 Task: select a rule when a card is selectd in list name by anyone .
Action: Mouse moved to (1275, 99)
Screenshot: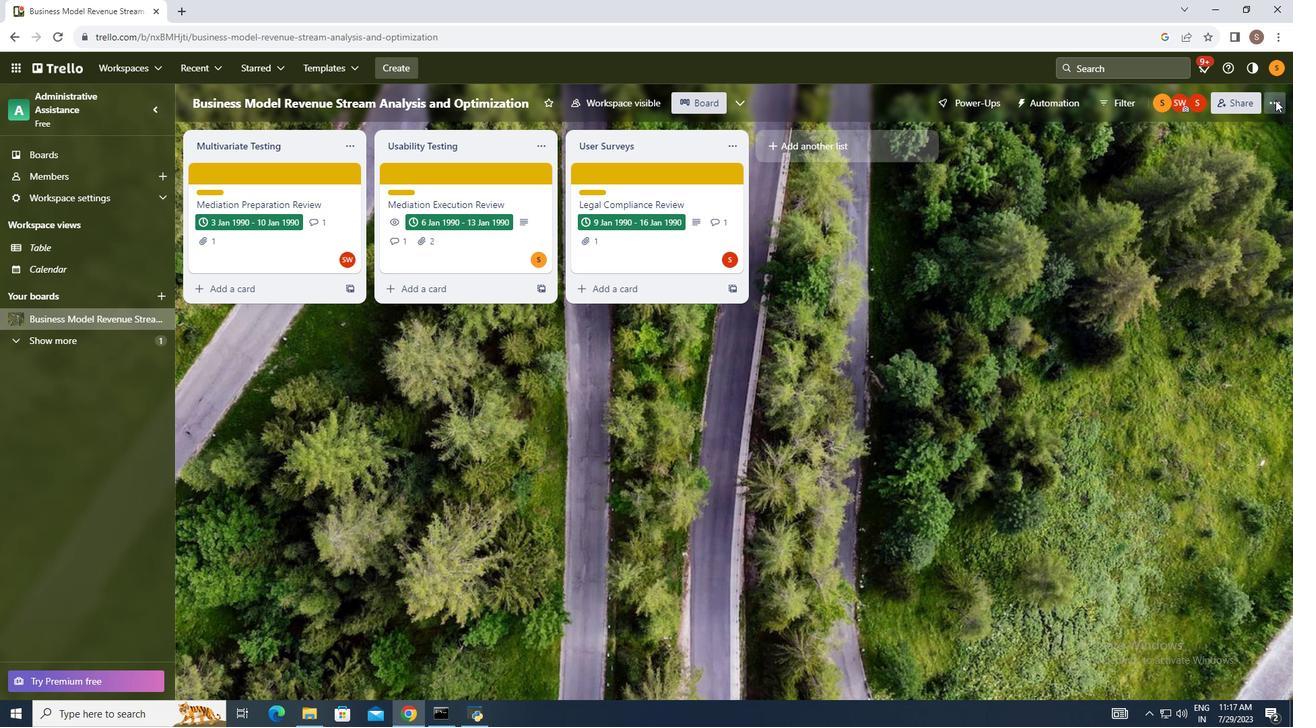 
Action: Mouse pressed left at (1275, 99)
Screenshot: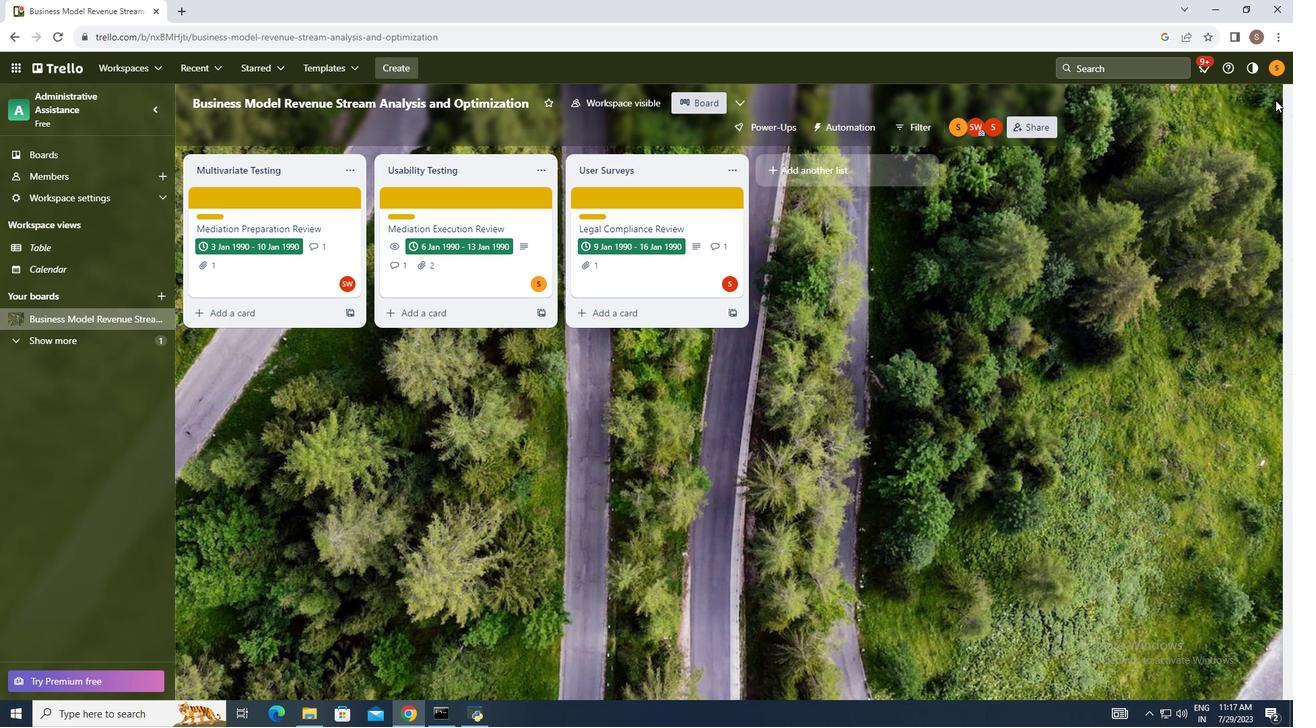 
Action: Mouse moved to (1160, 281)
Screenshot: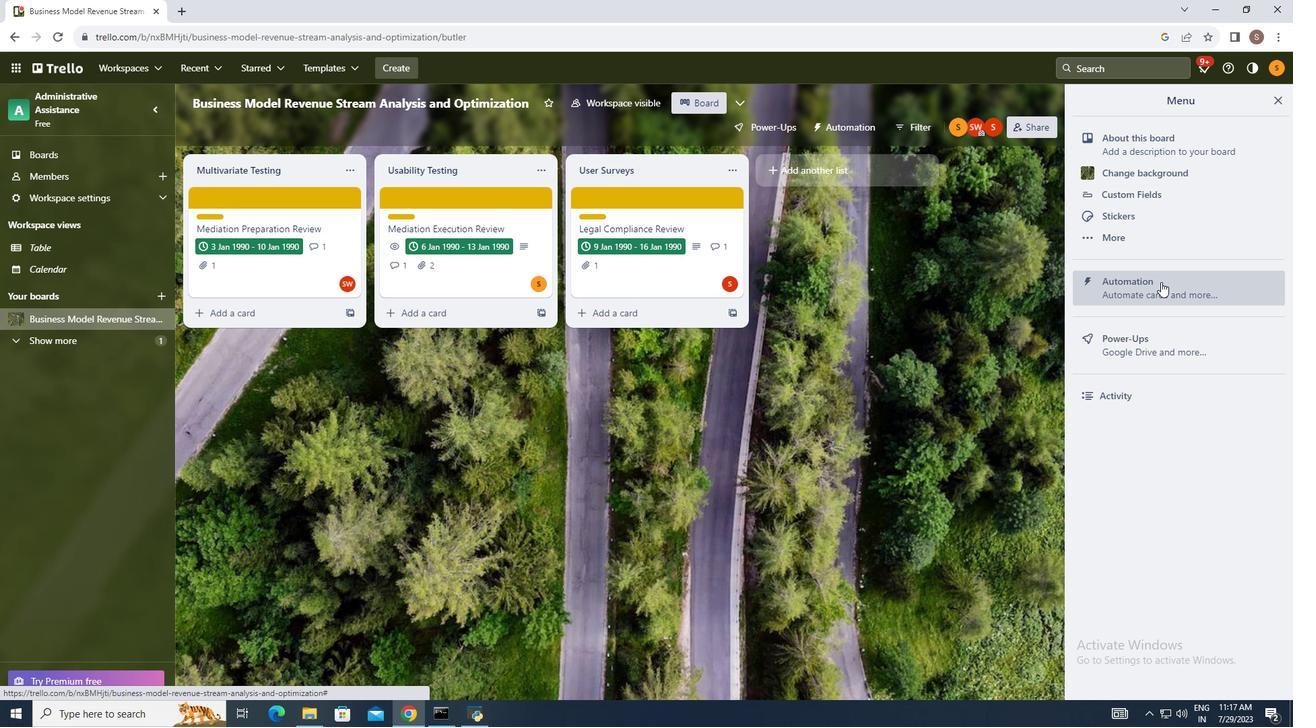 
Action: Mouse pressed left at (1160, 281)
Screenshot: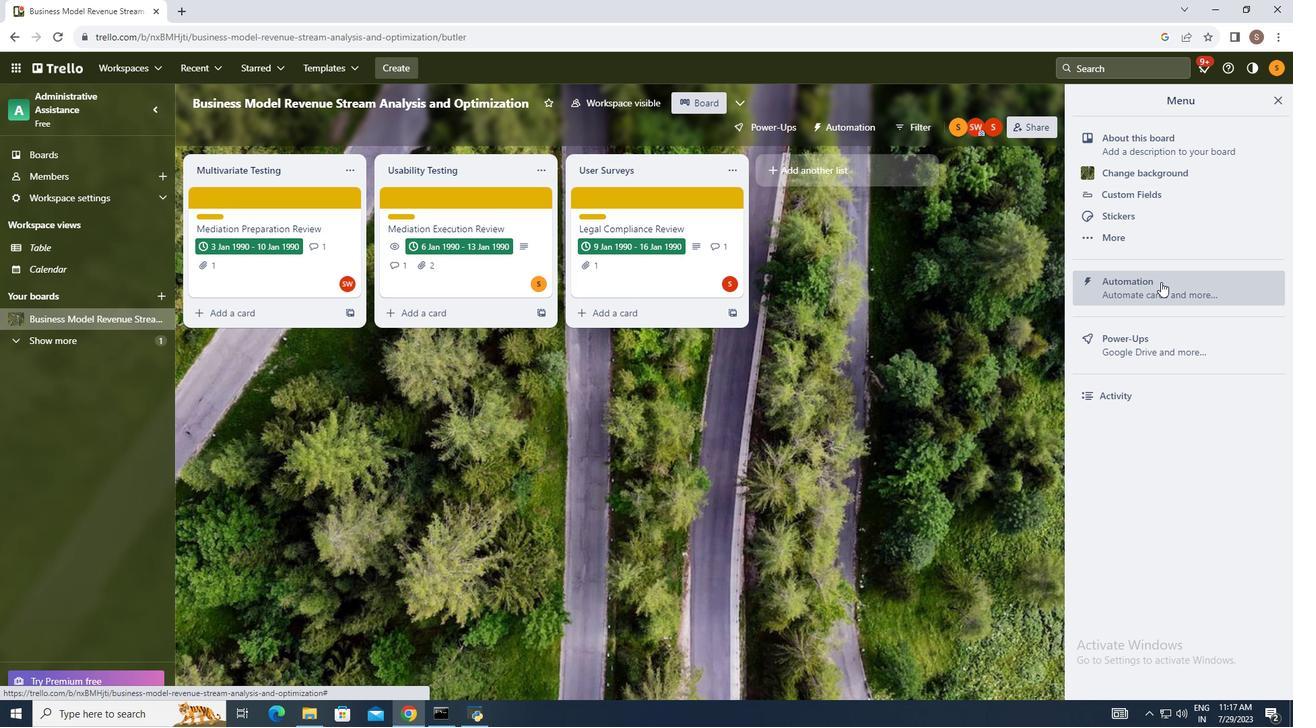 
Action: Mouse moved to (246, 243)
Screenshot: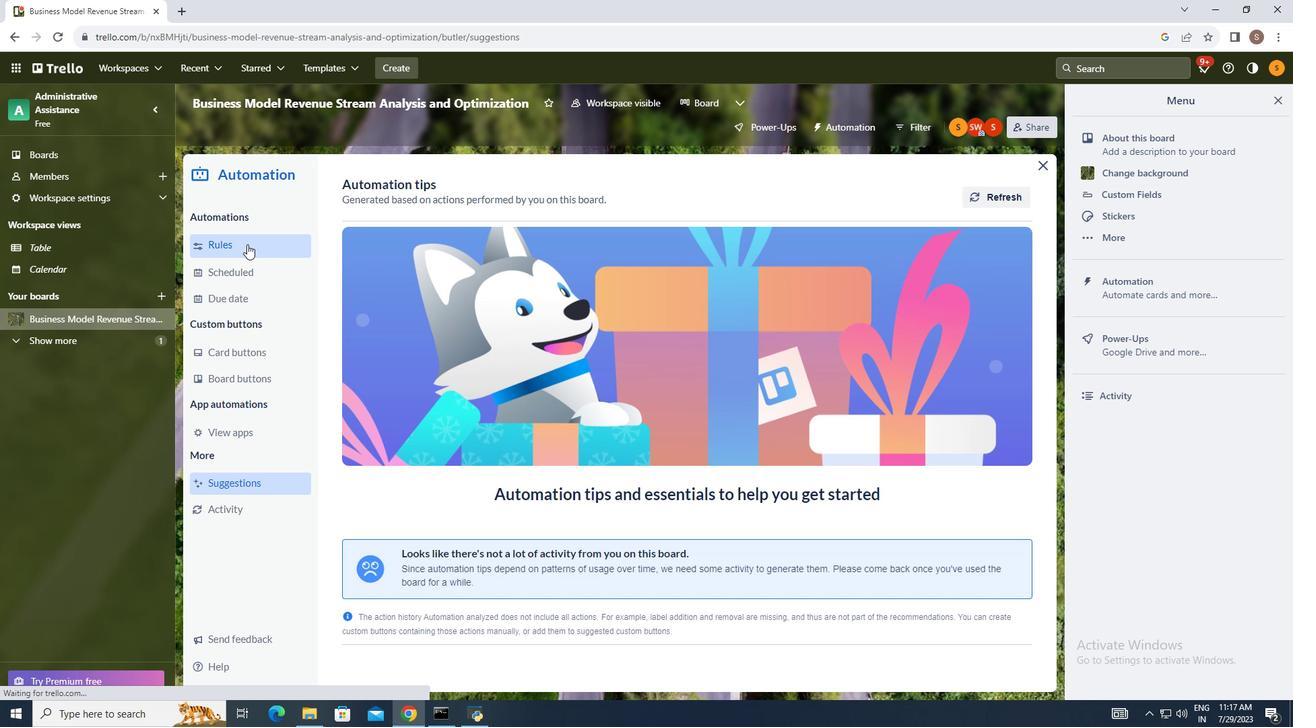 
Action: Mouse pressed left at (246, 243)
Screenshot: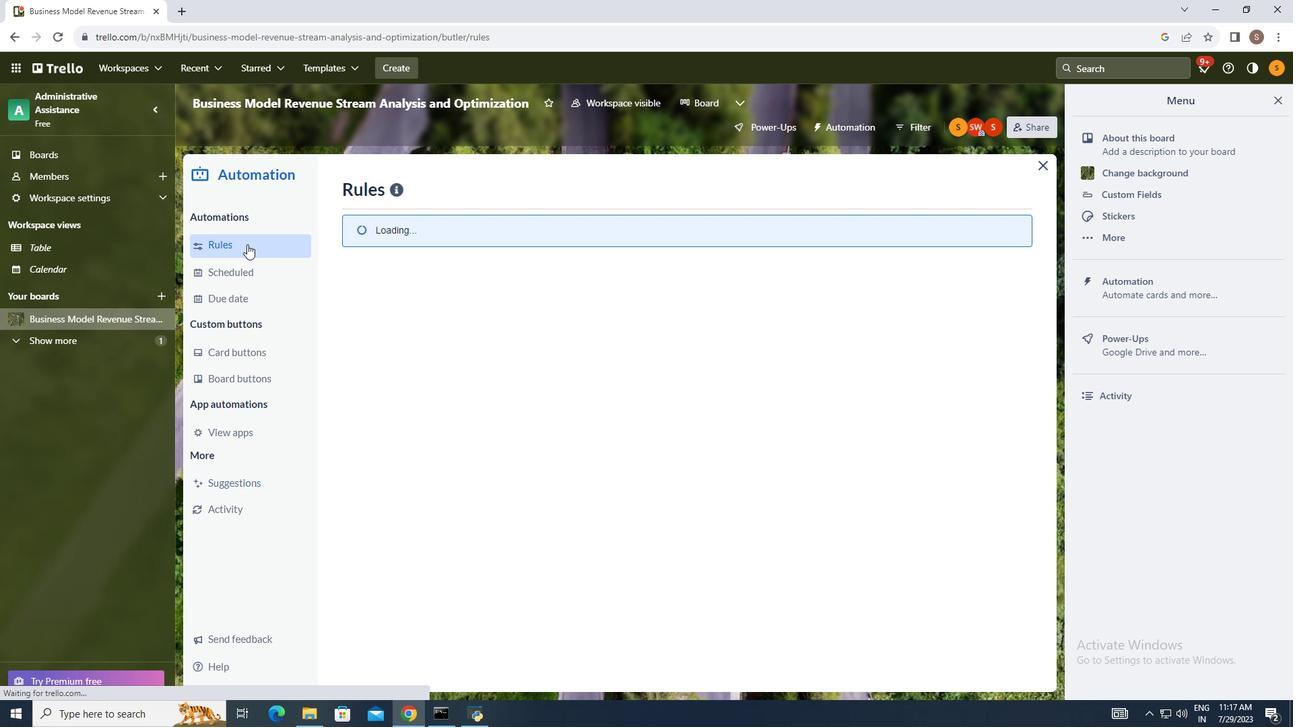 
Action: Mouse moved to (875, 193)
Screenshot: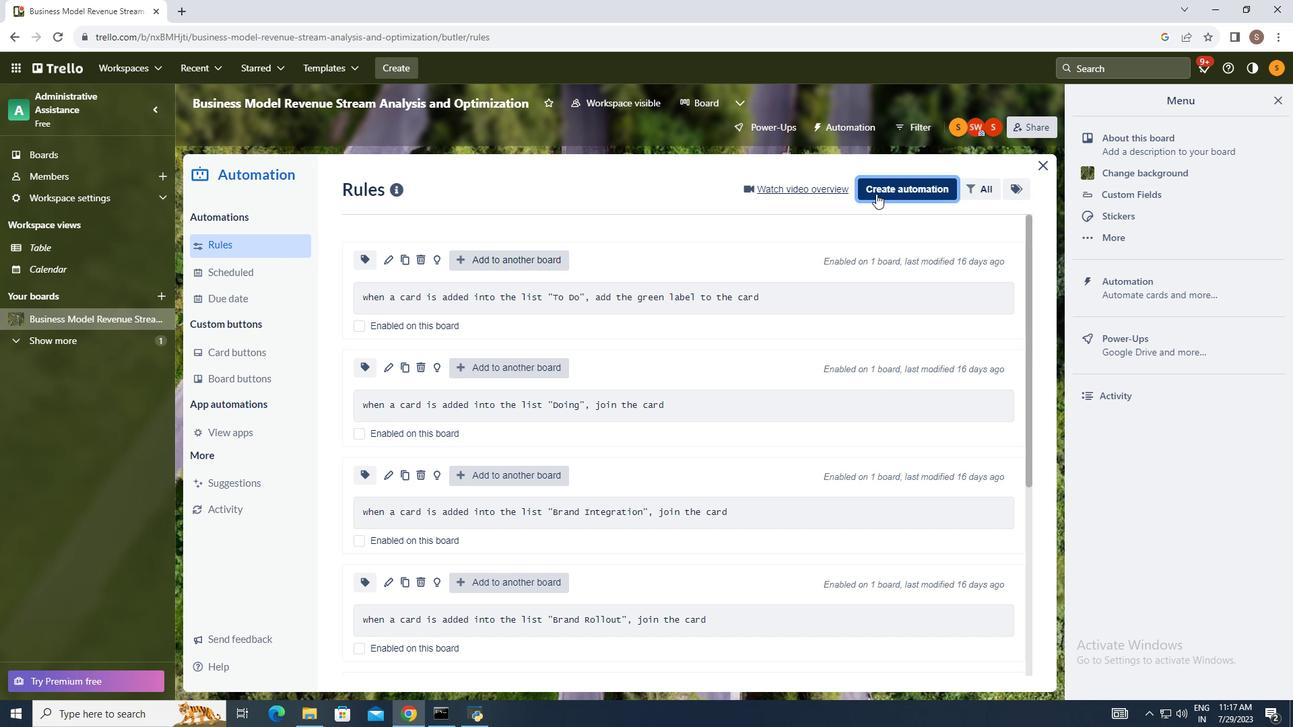 
Action: Mouse pressed left at (875, 193)
Screenshot: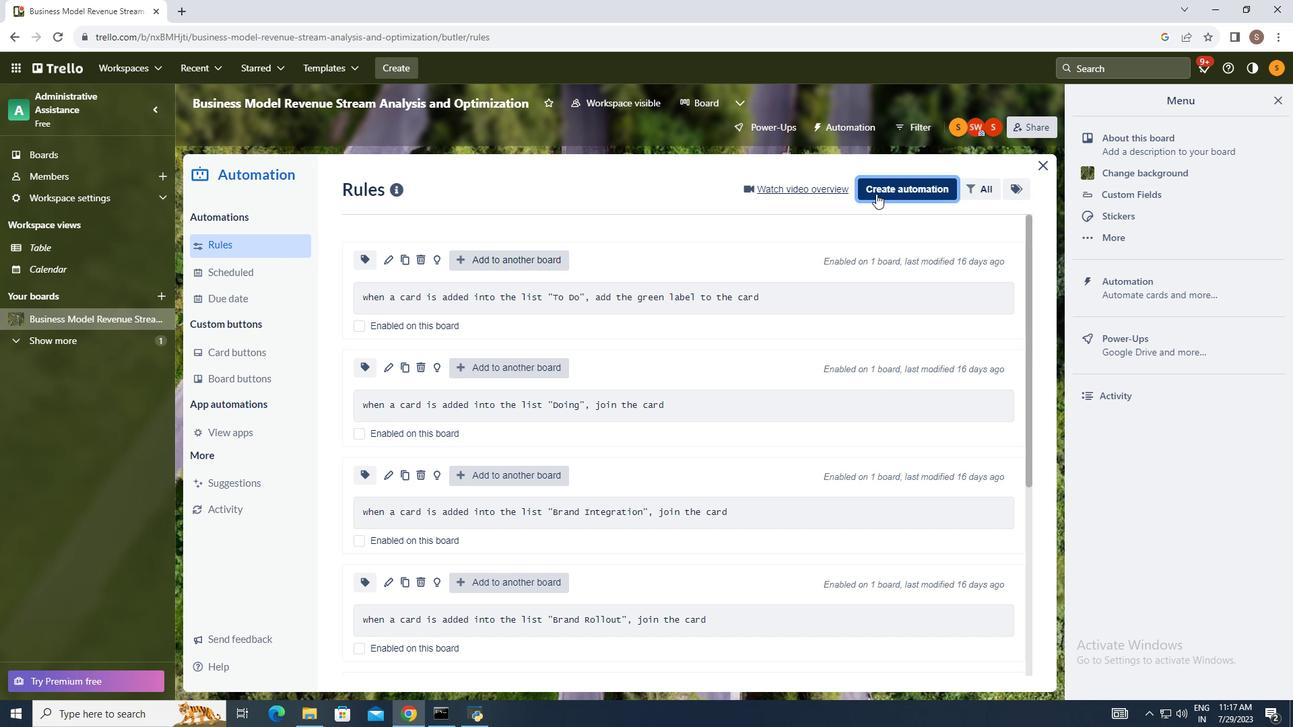 
Action: Mouse moved to (669, 316)
Screenshot: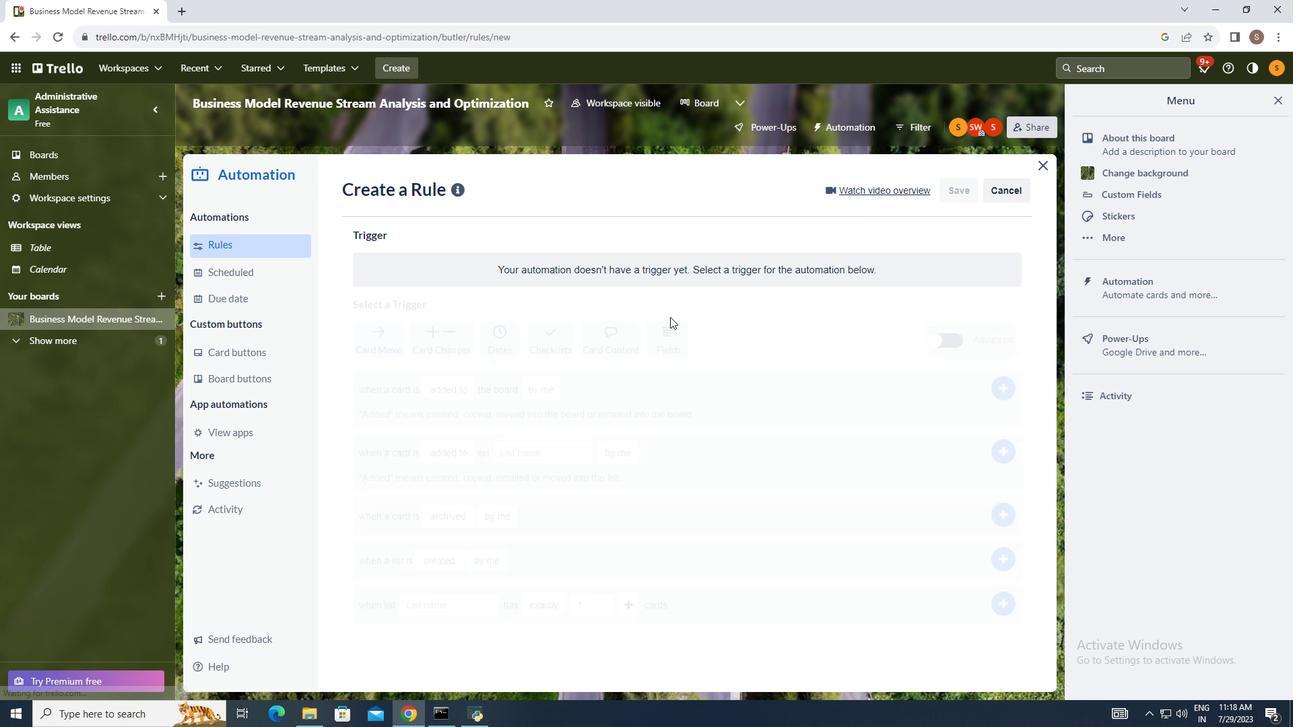 
Action: Mouse pressed left at (669, 316)
Screenshot: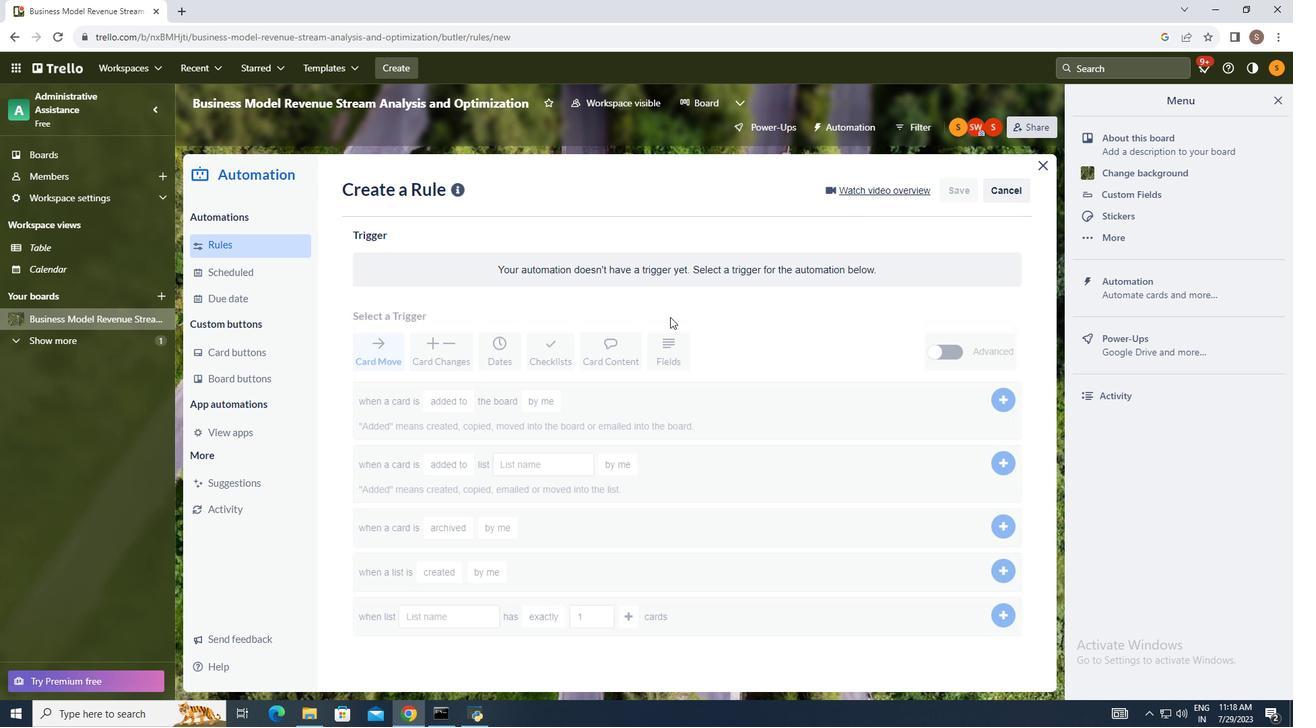 
Action: Mouse moved to (449, 478)
Screenshot: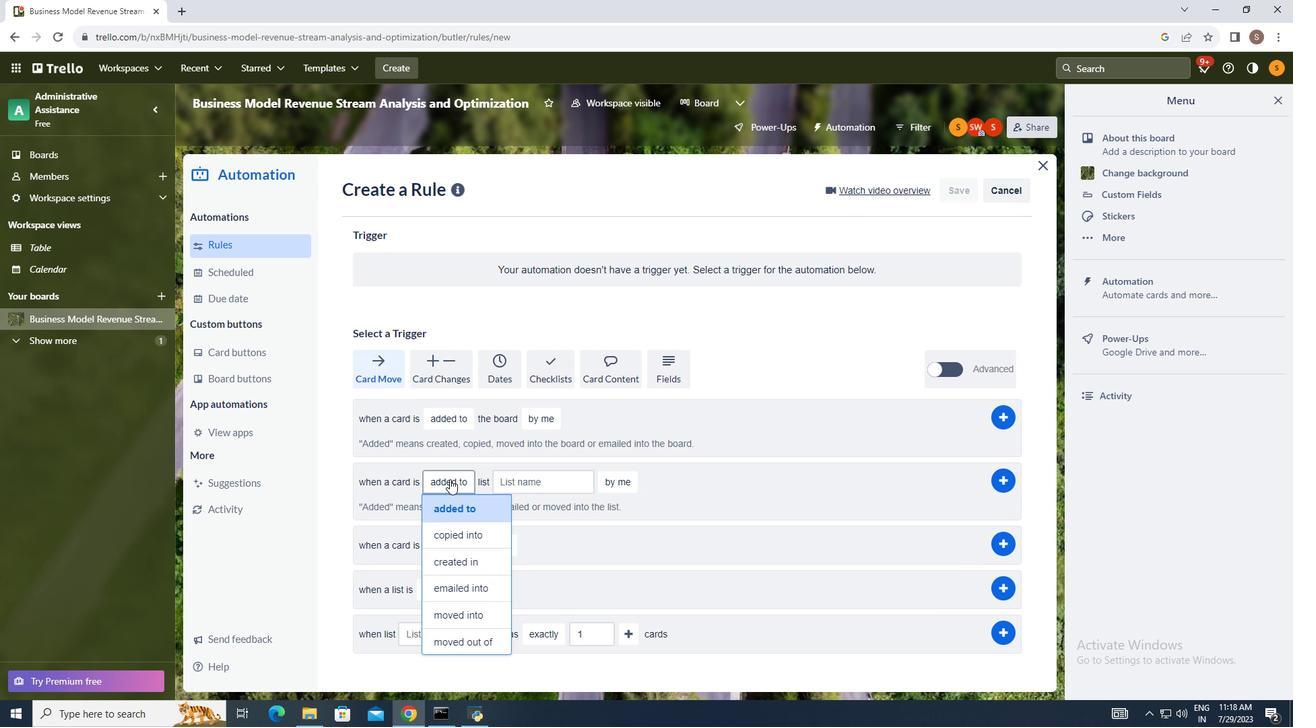 
Action: Mouse pressed left at (449, 478)
Screenshot: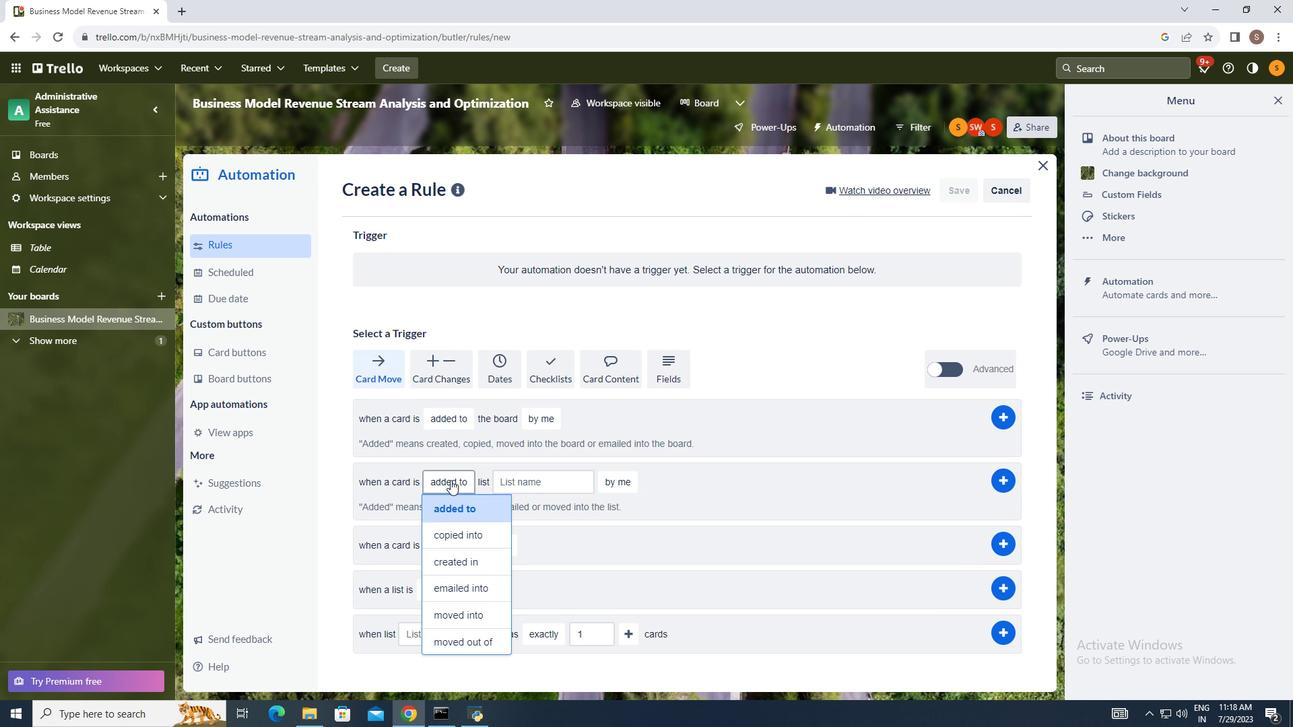
Action: Mouse moved to (463, 557)
Screenshot: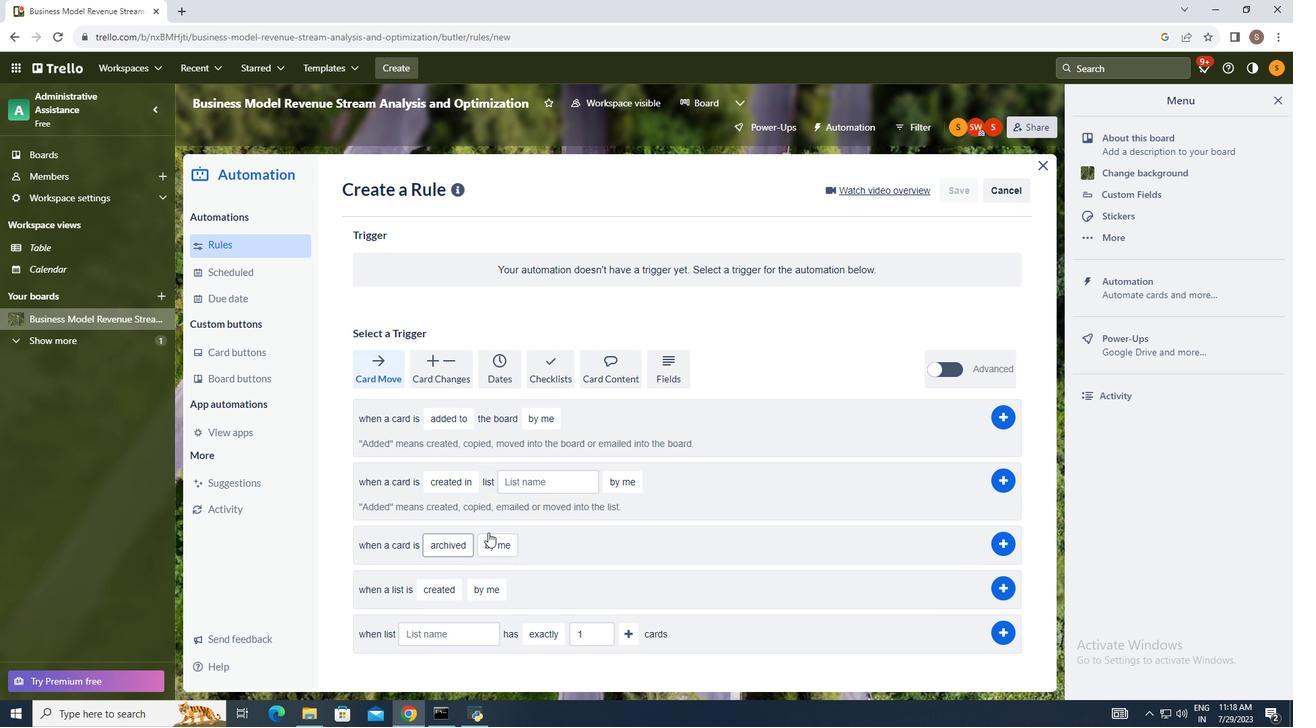 
Action: Mouse pressed left at (462, 558)
Screenshot: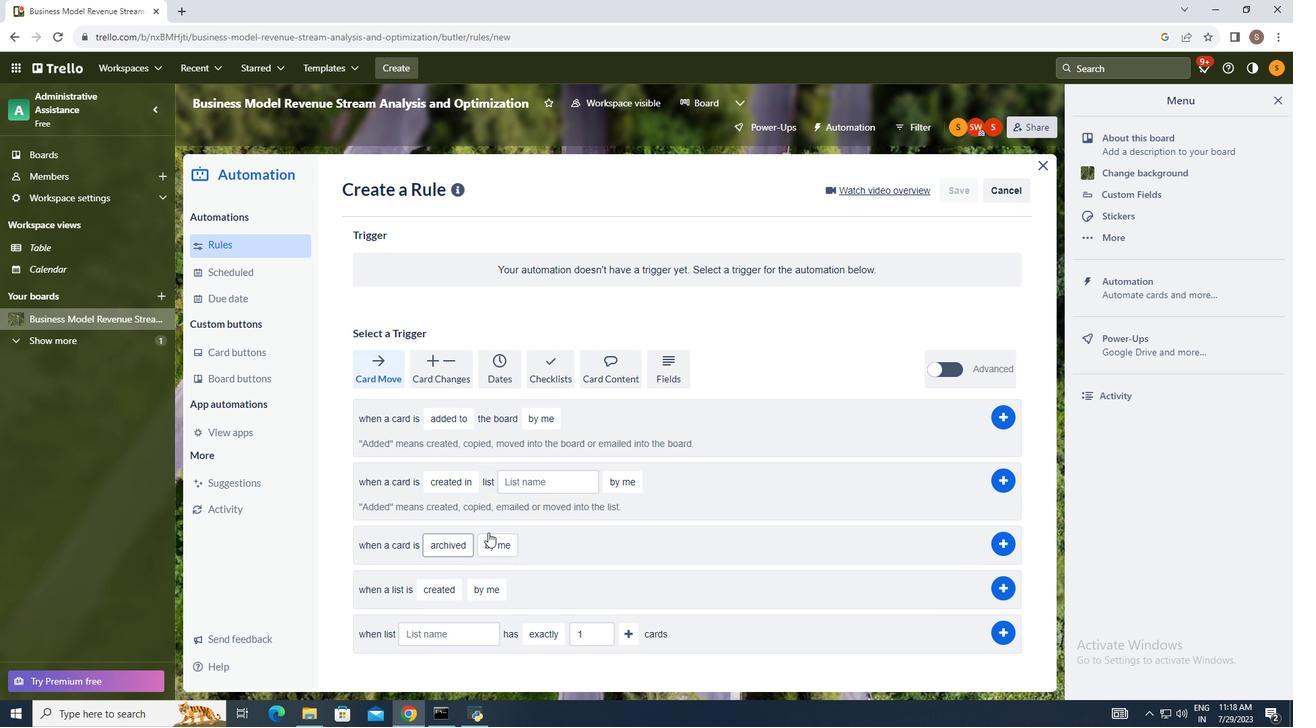 
Action: Mouse moved to (522, 481)
Screenshot: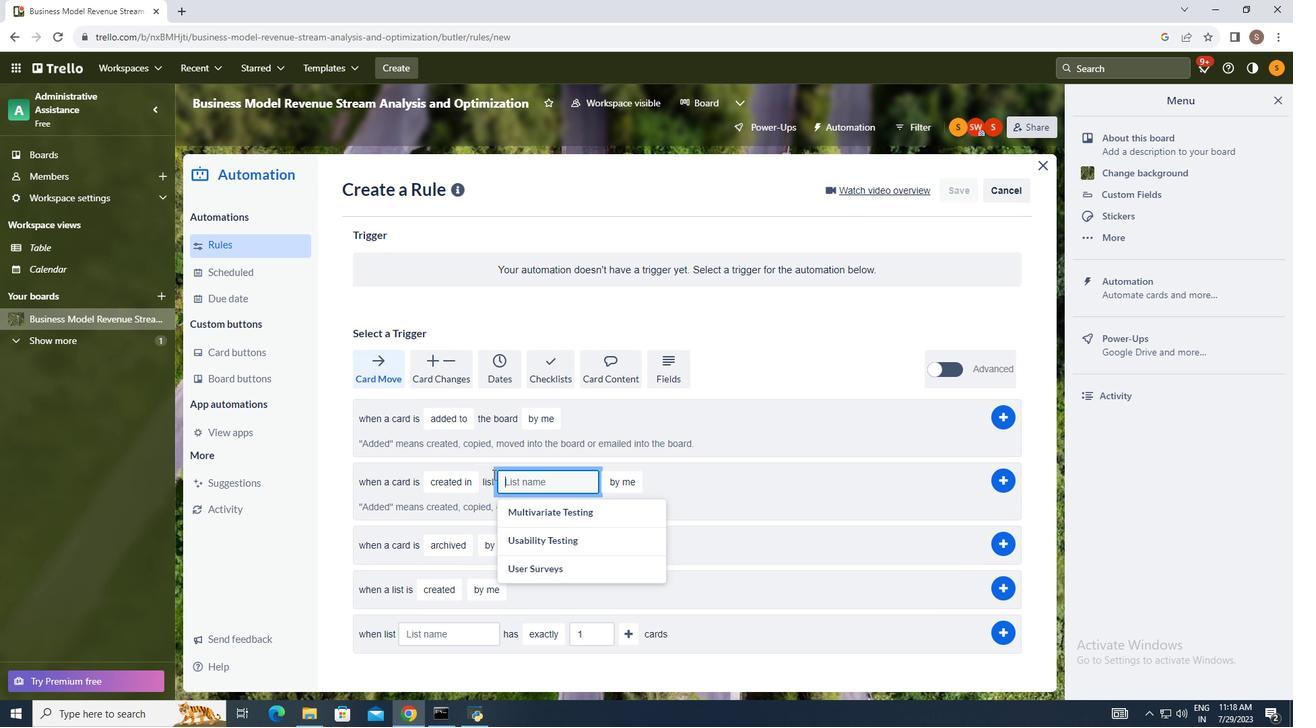 
Action: Mouse pressed left at (522, 481)
Screenshot: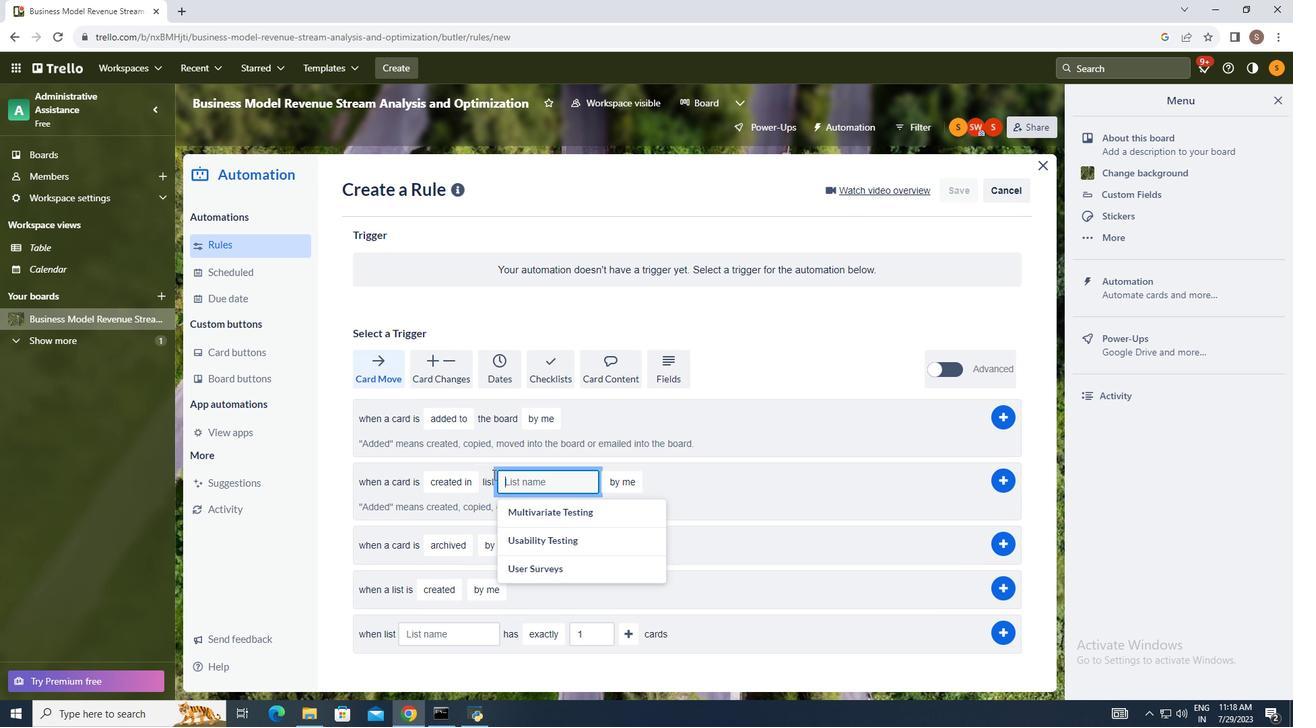 
Action: Mouse moved to (431, 444)
Screenshot: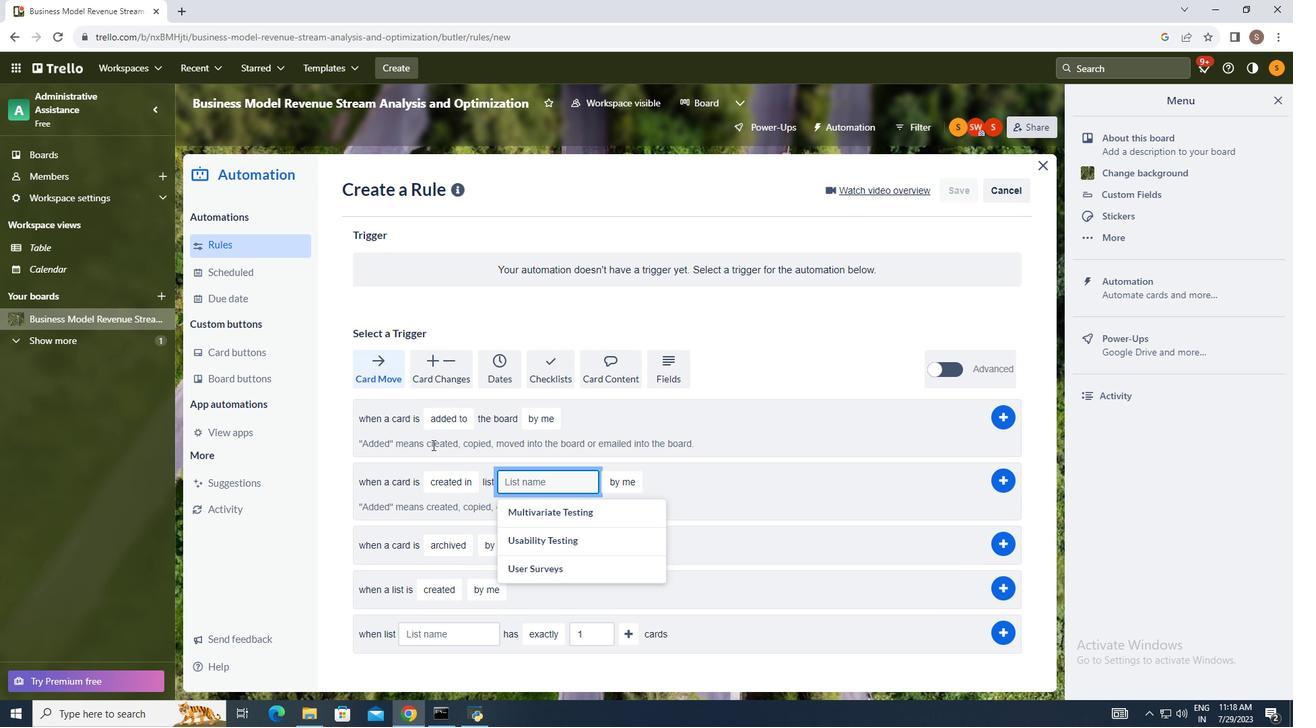 
Action: Key pressed n
Screenshot: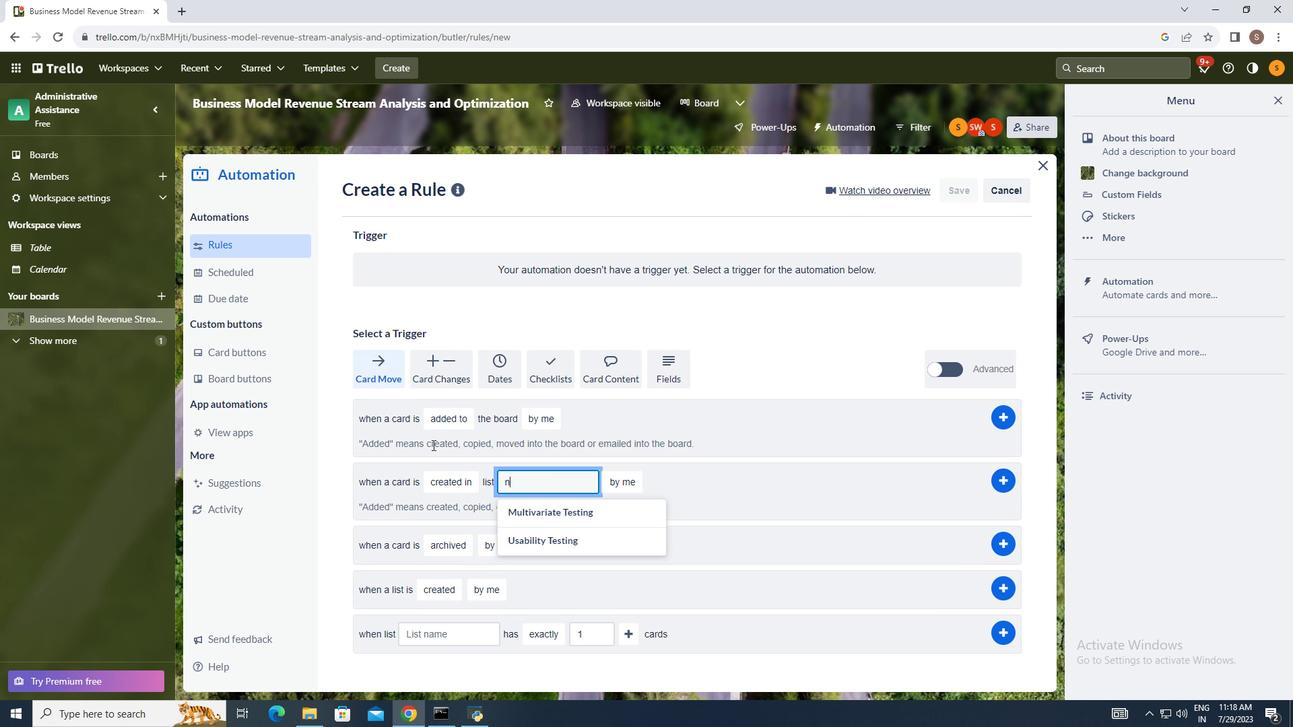 
Action: Mouse moved to (430, 441)
Screenshot: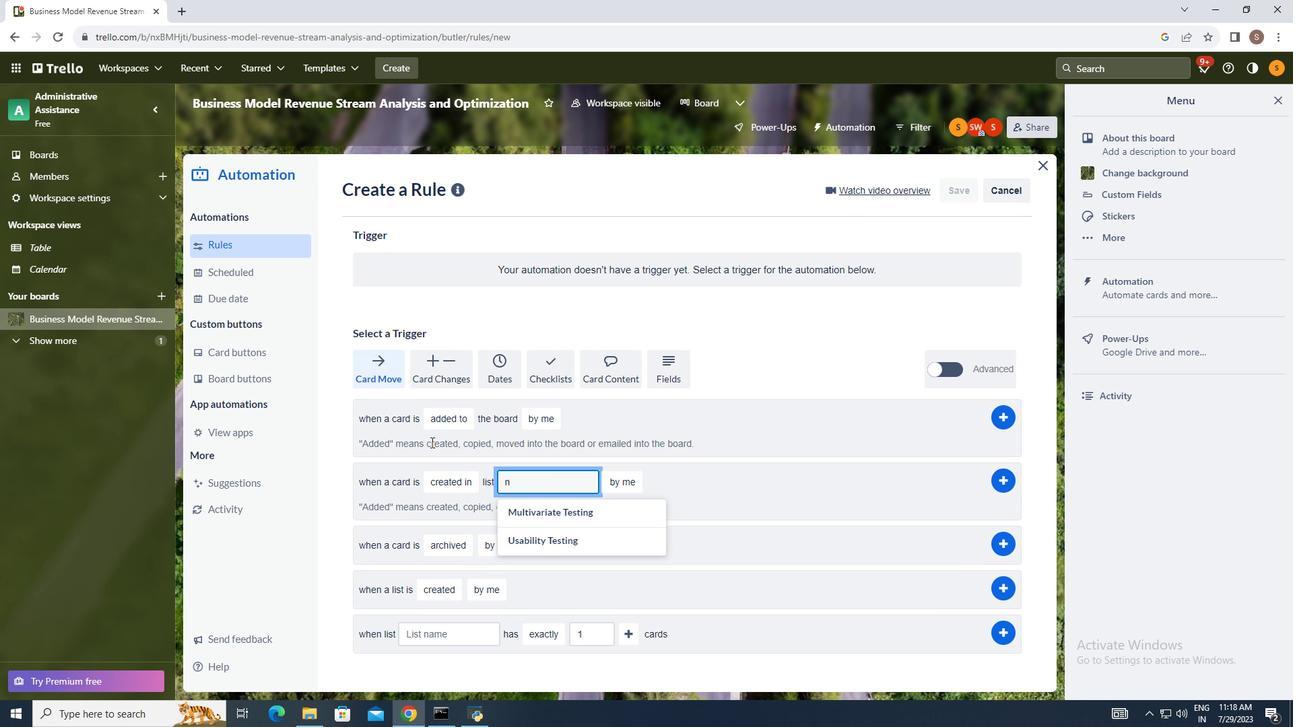 
Action: Key pressed a
Screenshot: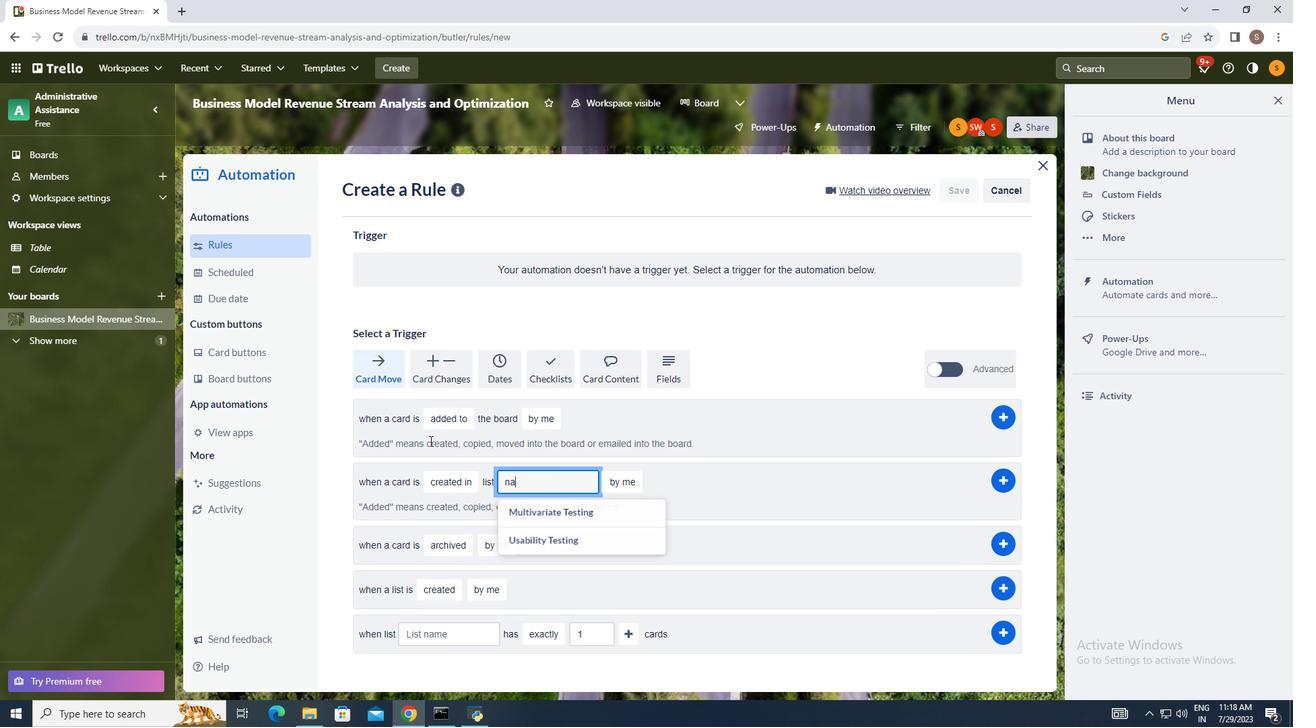 
Action: Mouse moved to (429, 440)
Screenshot: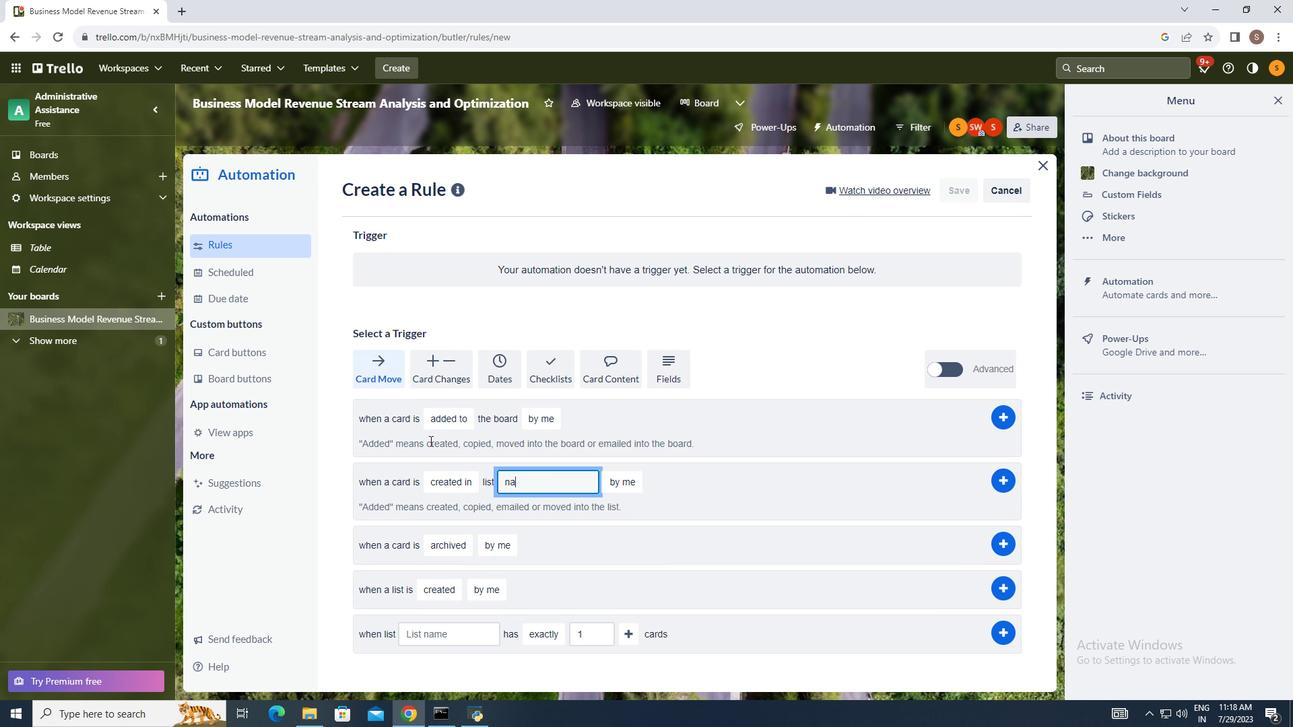 
Action: Key pressed me
Screenshot: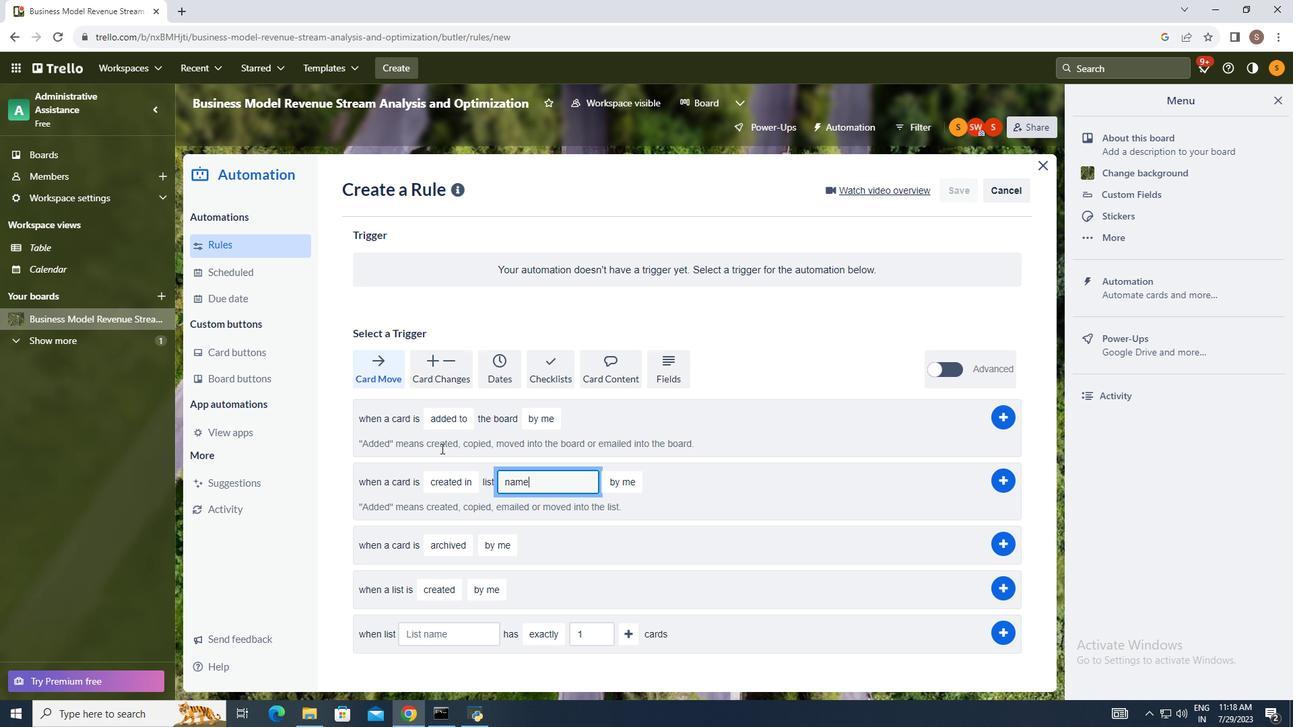 
Action: Mouse moved to (627, 472)
Screenshot: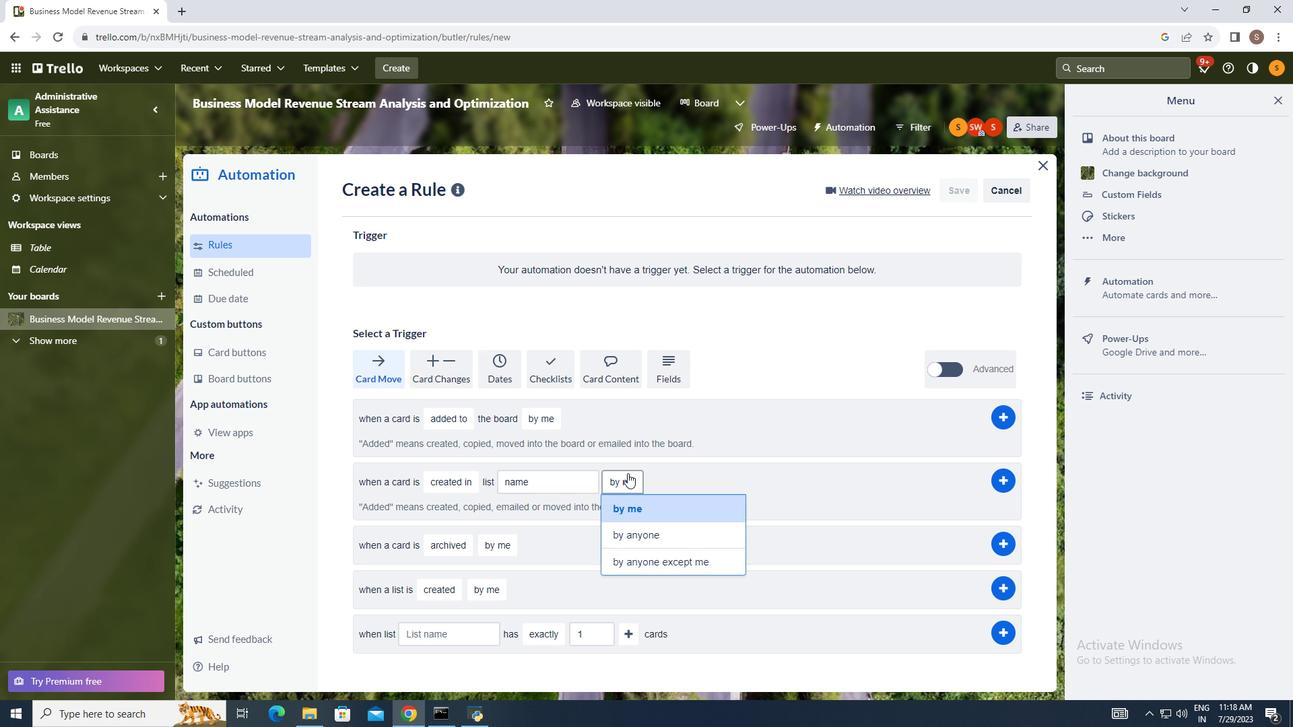 
Action: Mouse pressed left at (627, 472)
Screenshot: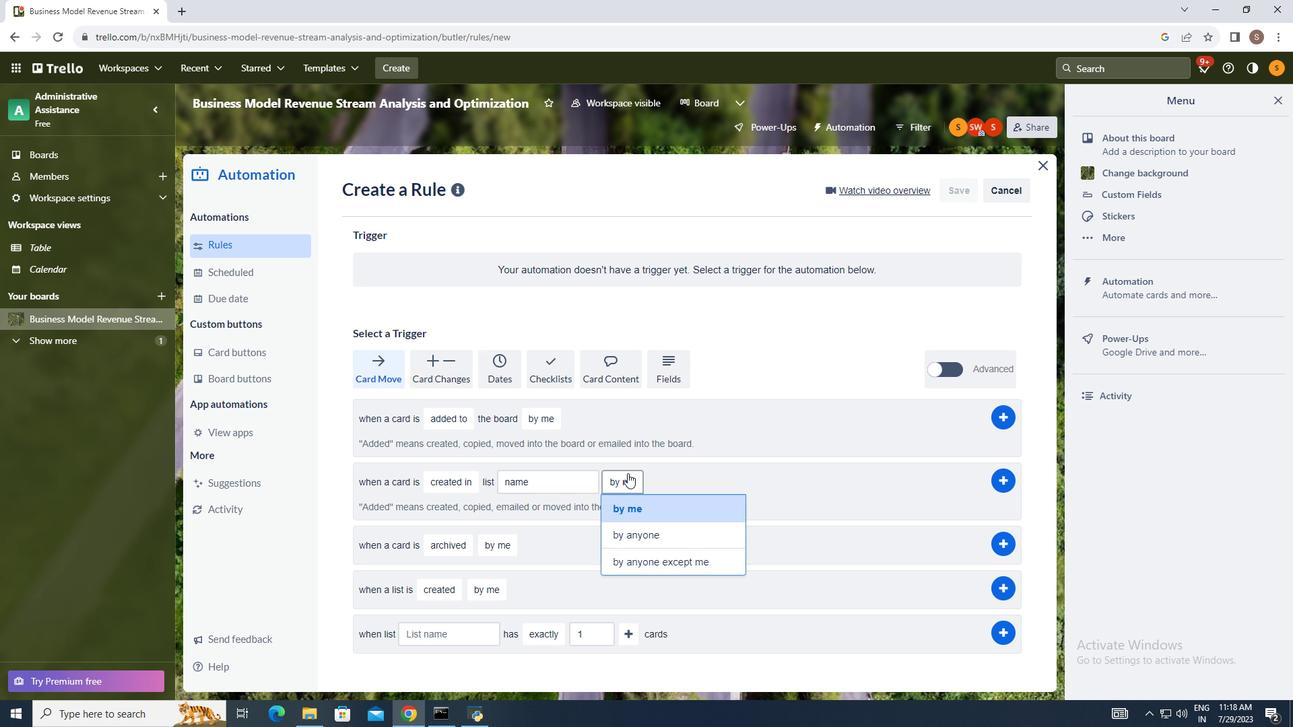 
Action: Mouse moved to (643, 534)
Screenshot: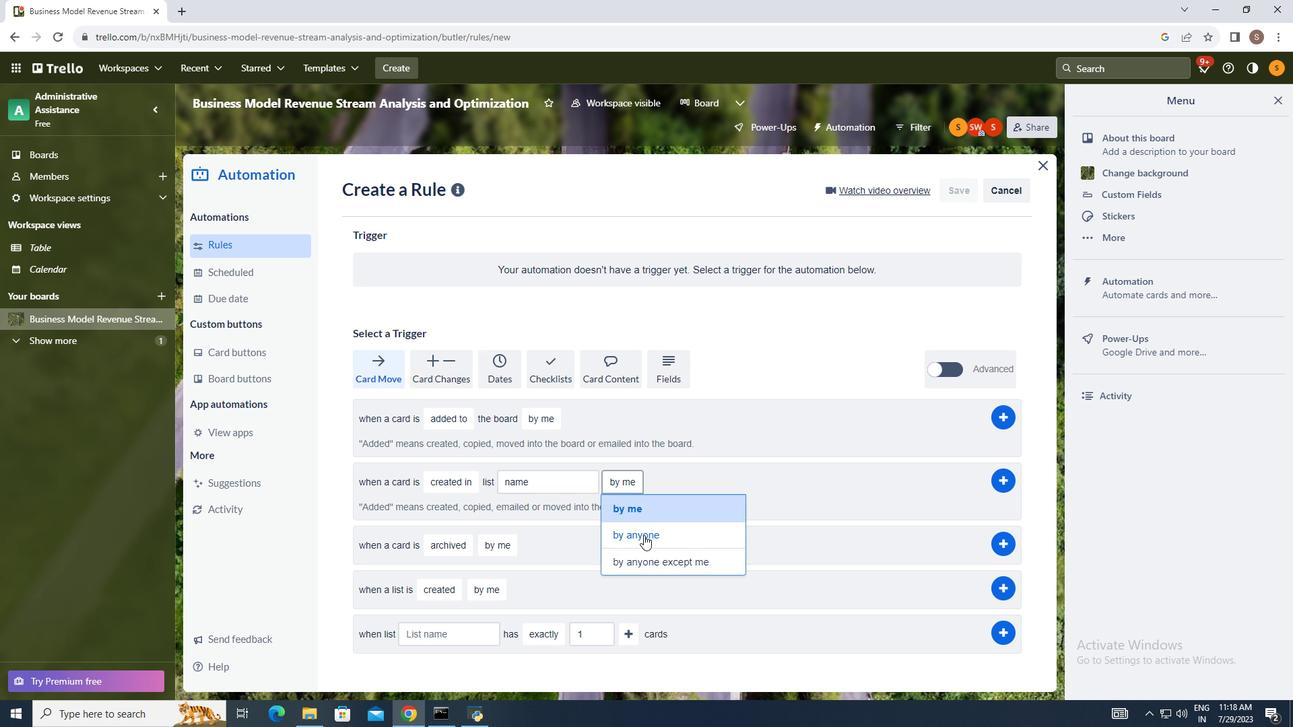 
Action: Mouse pressed left at (643, 534)
Screenshot: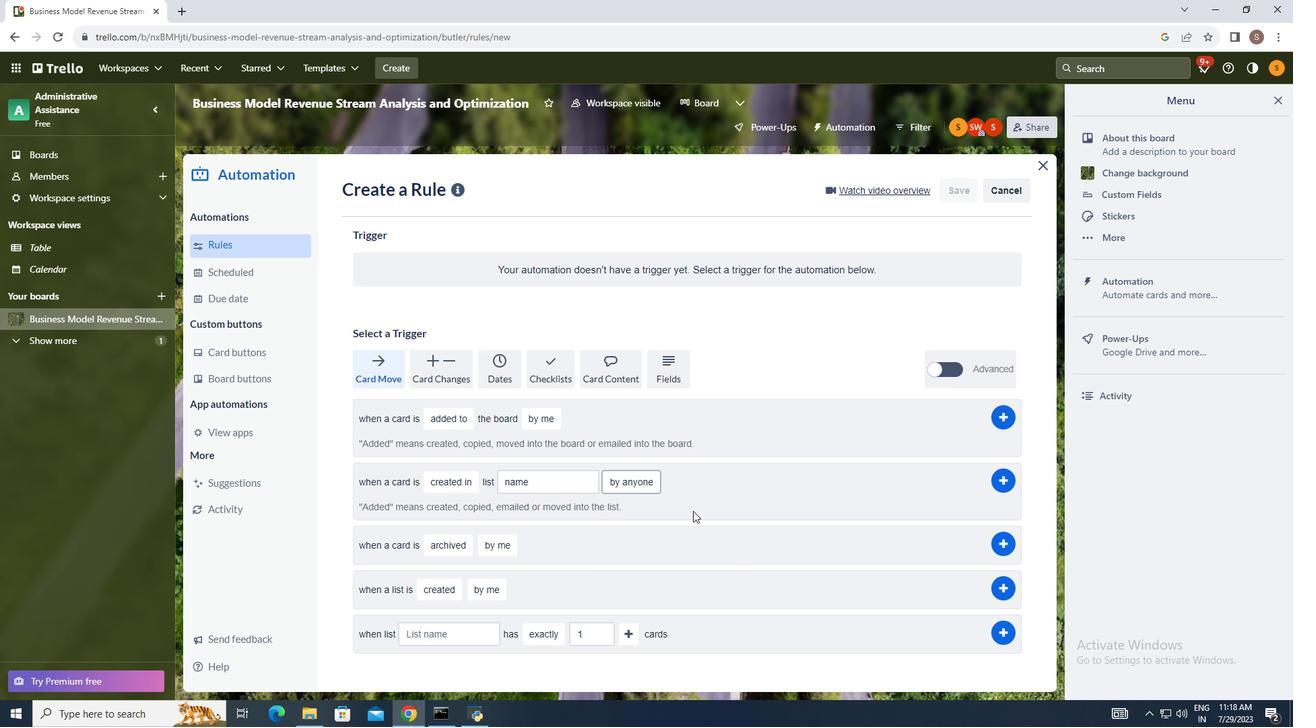 
Action: Mouse moved to (795, 454)
Screenshot: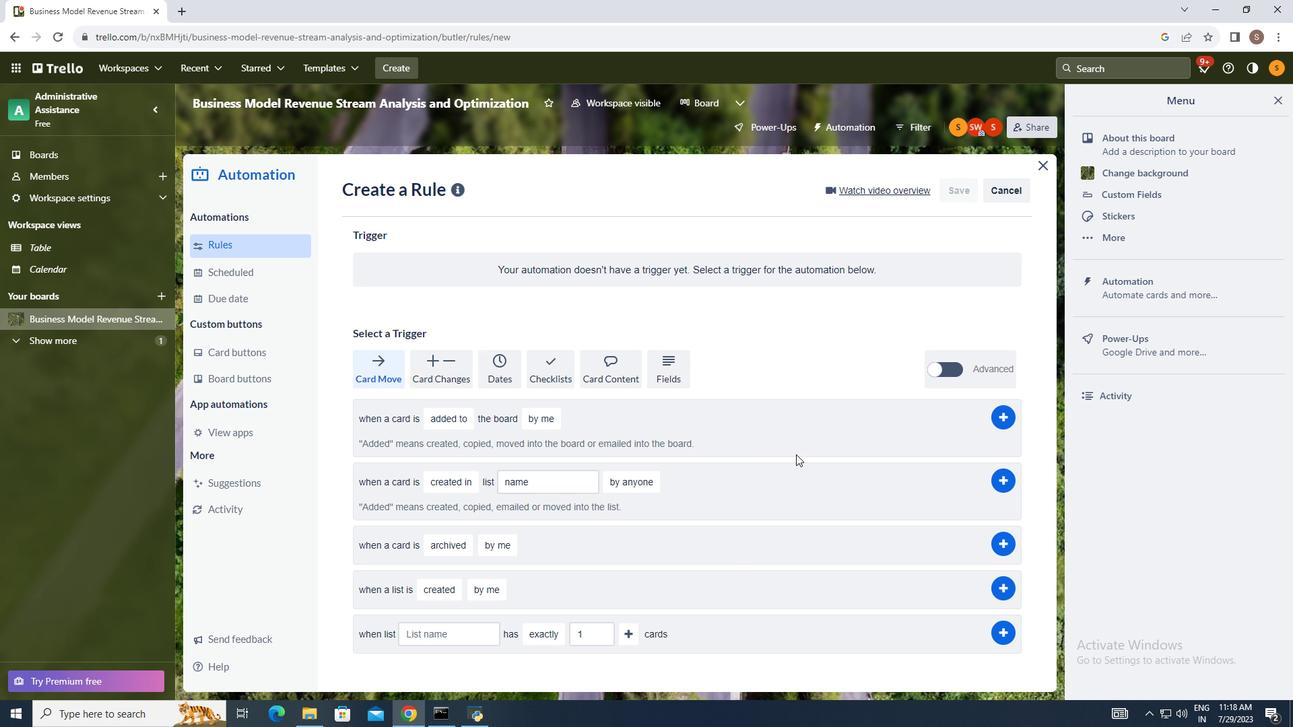 
